 Task: Start in the project CometWorks the sprint 'Rushing Rapids', with a duration of 1 week. Start in the project CometWorks the sprint 'Rushing Rapids', with a duration of 3 weeks. Start in the project CometWorks the sprint 'Rushing Rapids', with a duration of 2 weeks
Action: Mouse moved to (174, 50)
Screenshot: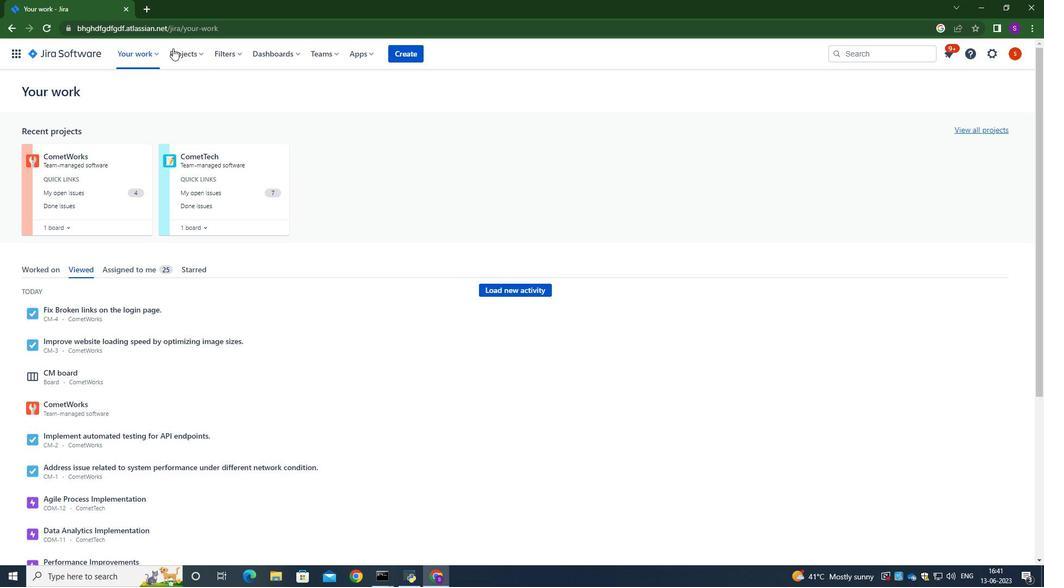 
Action: Mouse pressed left at (174, 50)
Screenshot: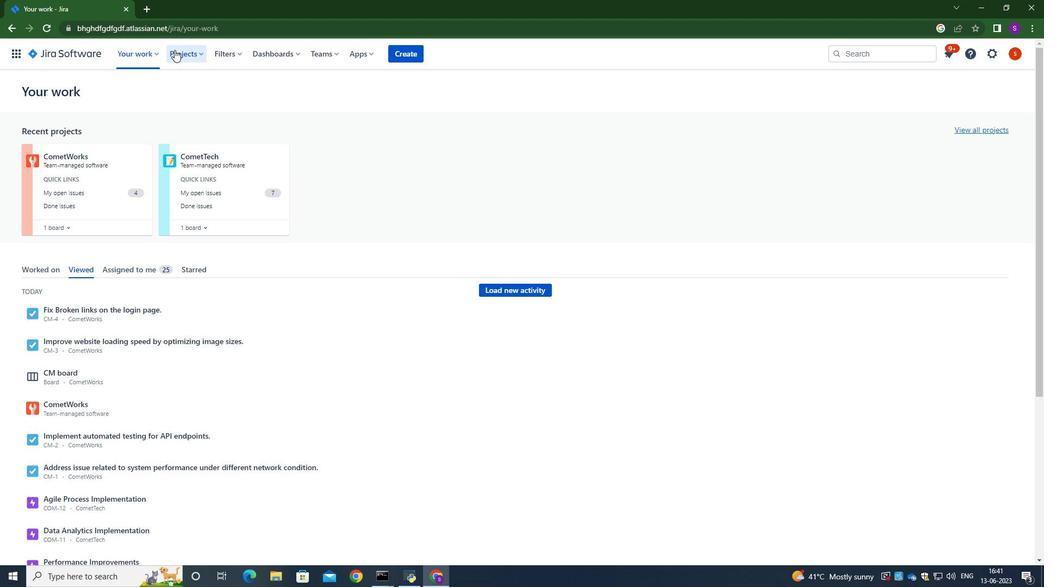 
Action: Mouse moved to (200, 96)
Screenshot: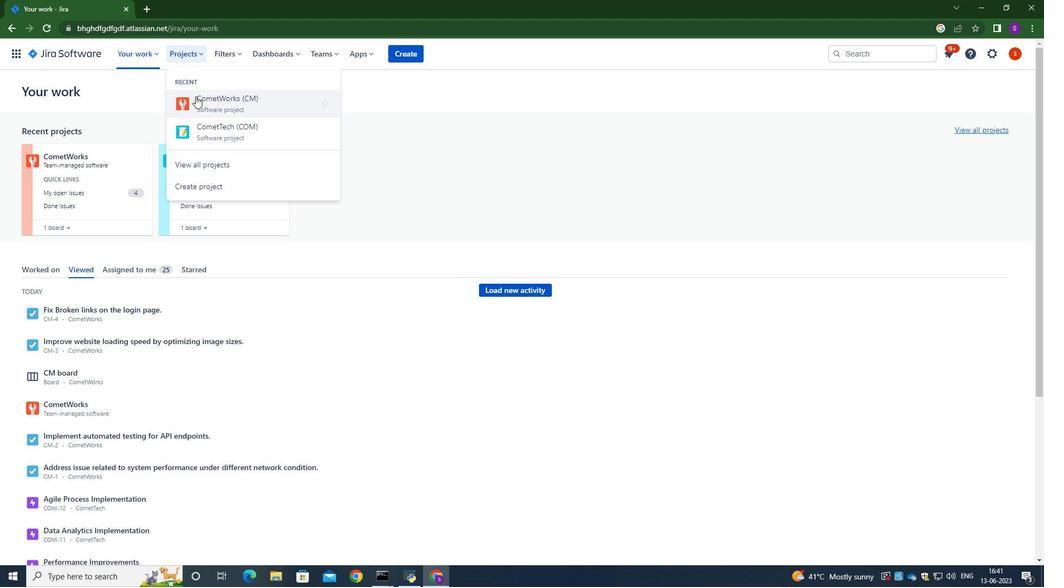 
Action: Mouse pressed left at (200, 96)
Screenshot: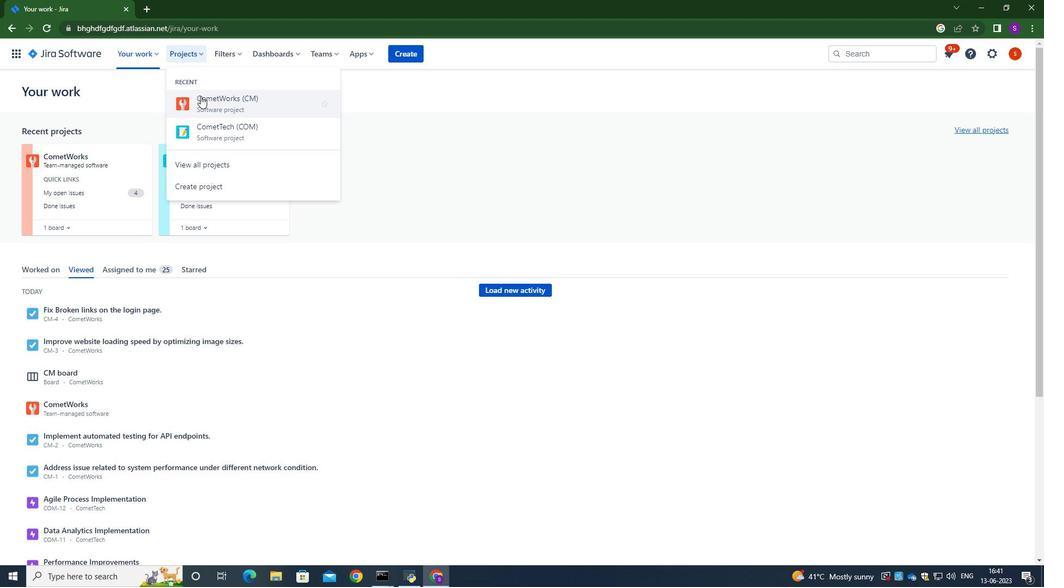 
Action: Mouse moved to (57, 169)
Screenshot: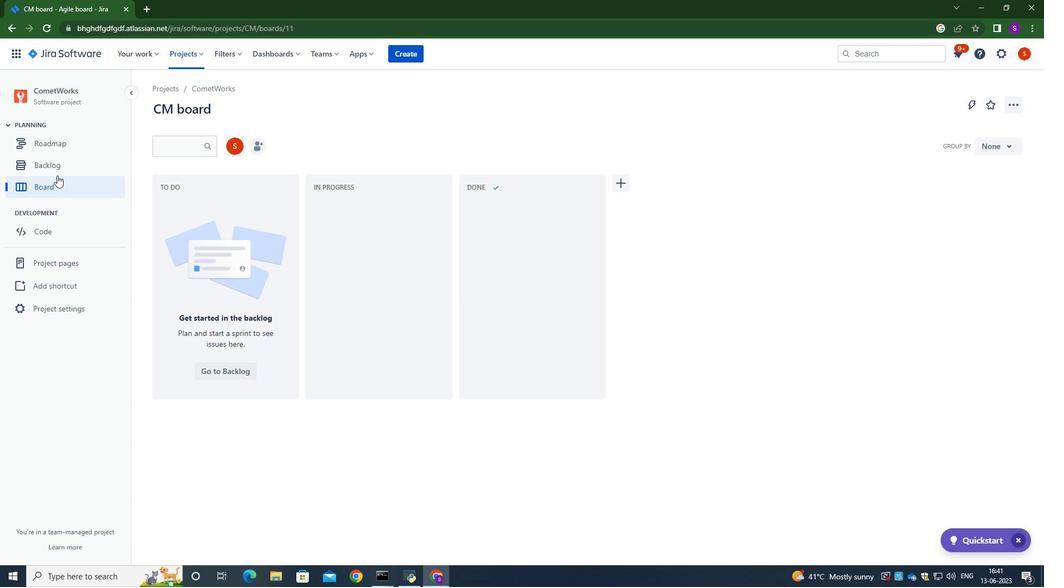 
Action: Mouse pressed left at (57, 169)
Screenshot: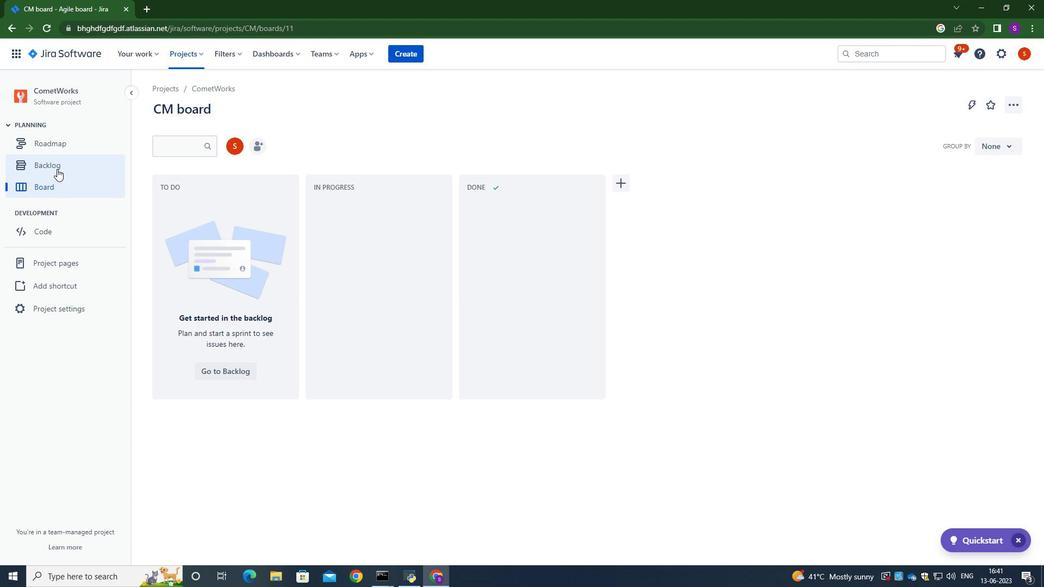
Action: Mouse moved to (419, 252)
Screenshot: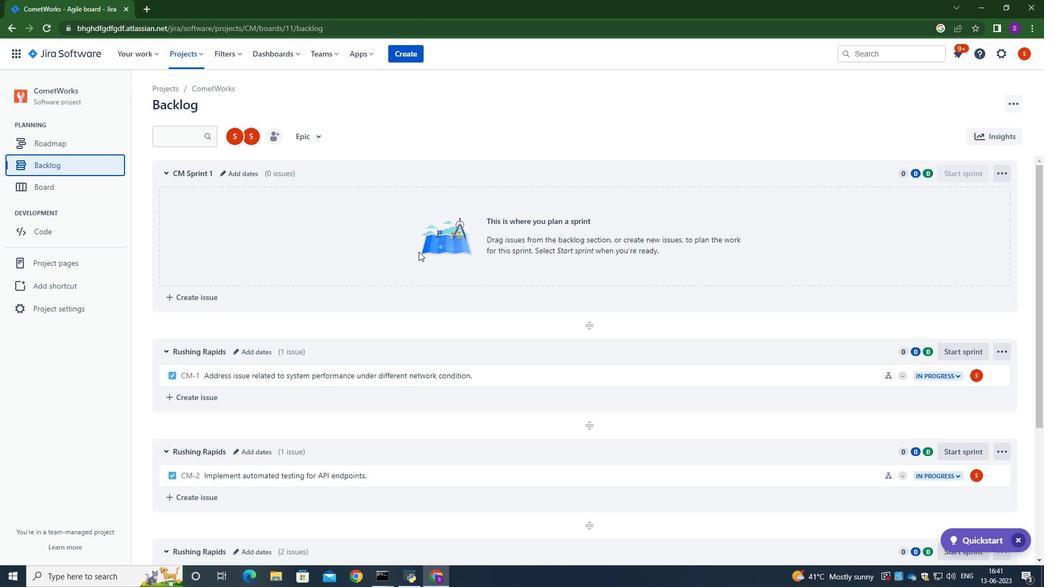 
Action: Mouse scrolled (419, 251) with delta (0, 0)
Screenshot: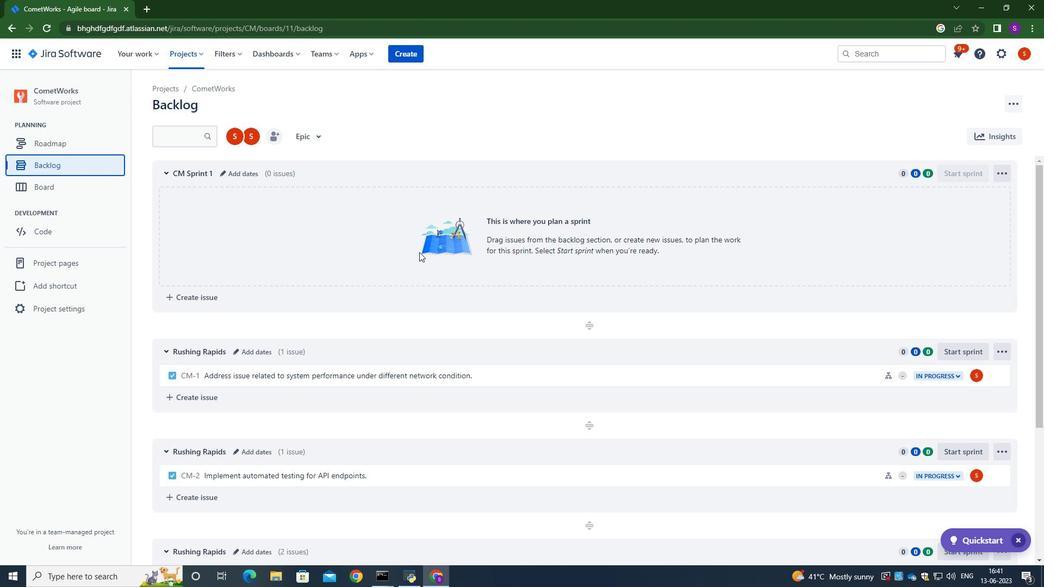 
Action: Mouse scrolled (419, 251) with delta (0, 0)
Screenshot: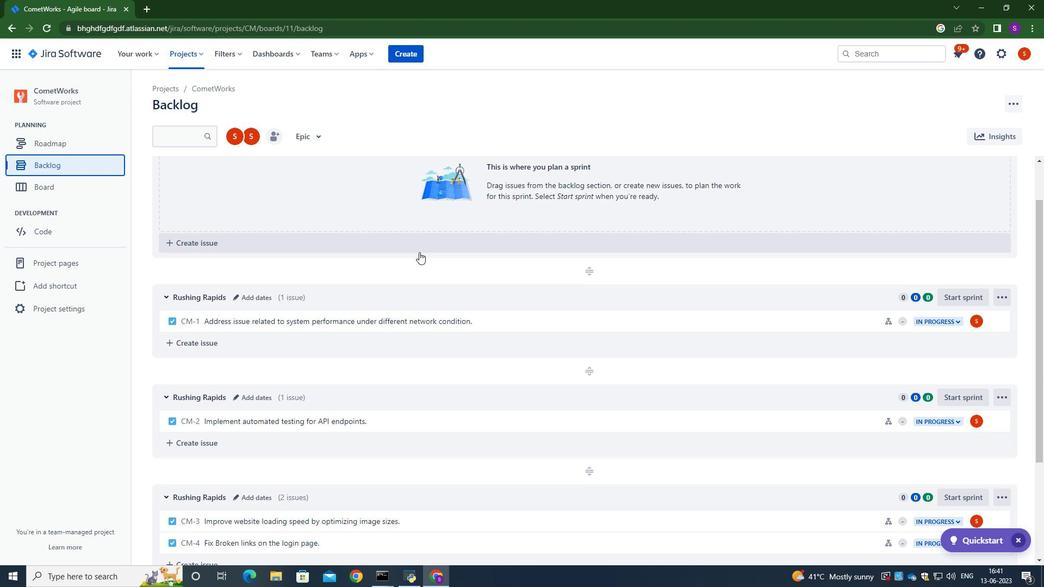 
Action: Mouse scrolled (419, 251) with delta (0, 0)
Screenshot: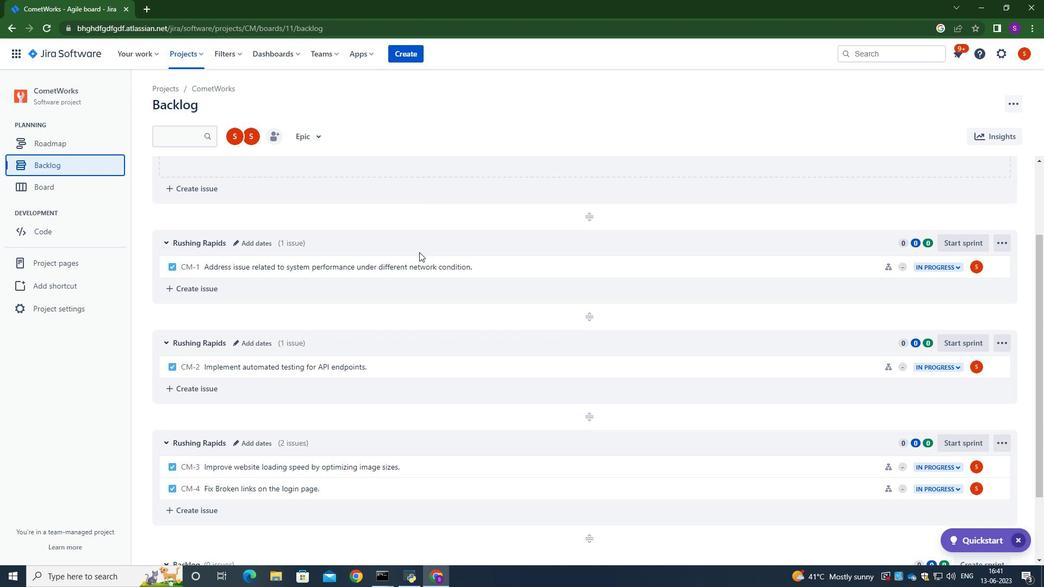 
Action: Mouse scrolled (419, 253) with delta (0, 0)
Screenshot: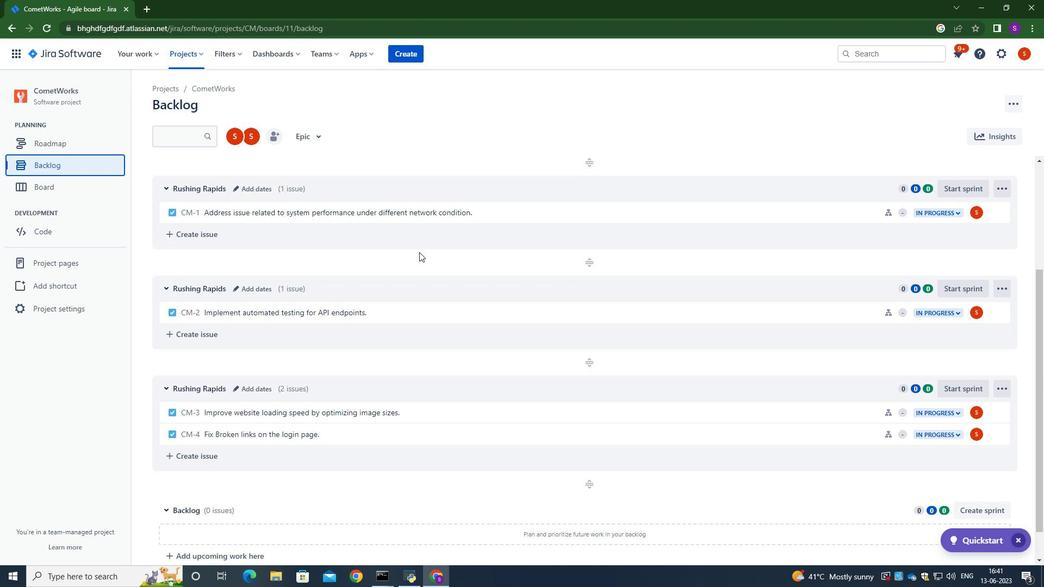 
Action: Mouse scrolled (419, 253) with delta (0, 0)
Screenshot: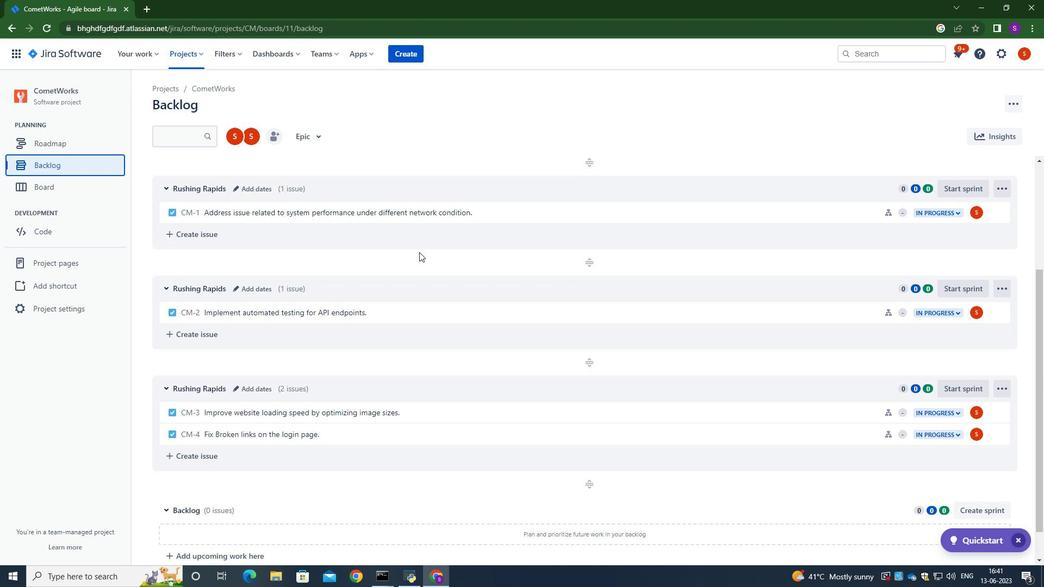 
Action: Mouse moved to (237, 296)
Screenshot: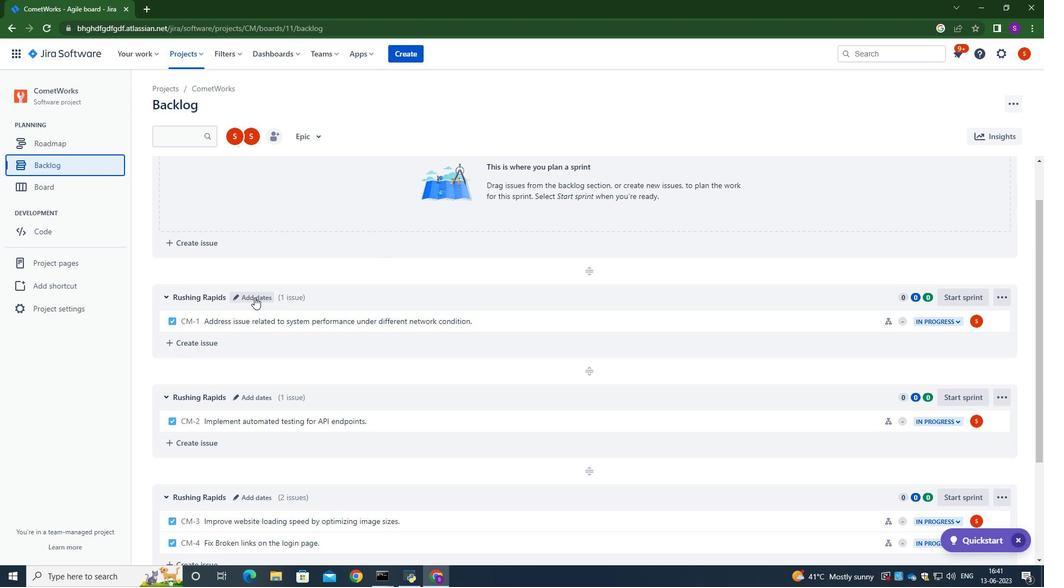 
Action: Mouse pressed left at (237, 296)
Screenshot: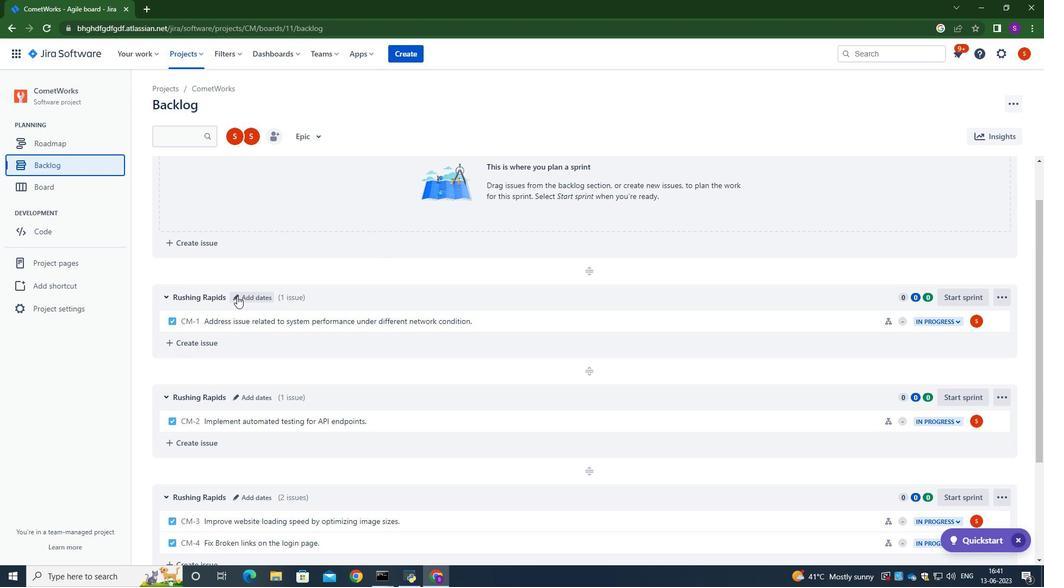 
Action: Mouse moved to (423, 169)
Screenshot: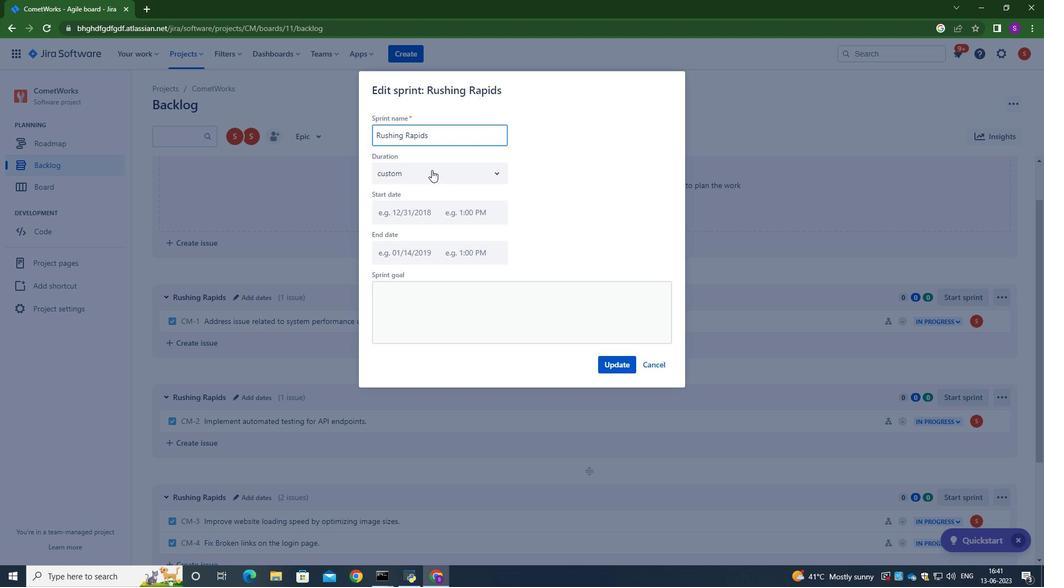 
Action: Mouse pressed left at (423, 169)
Screenshot: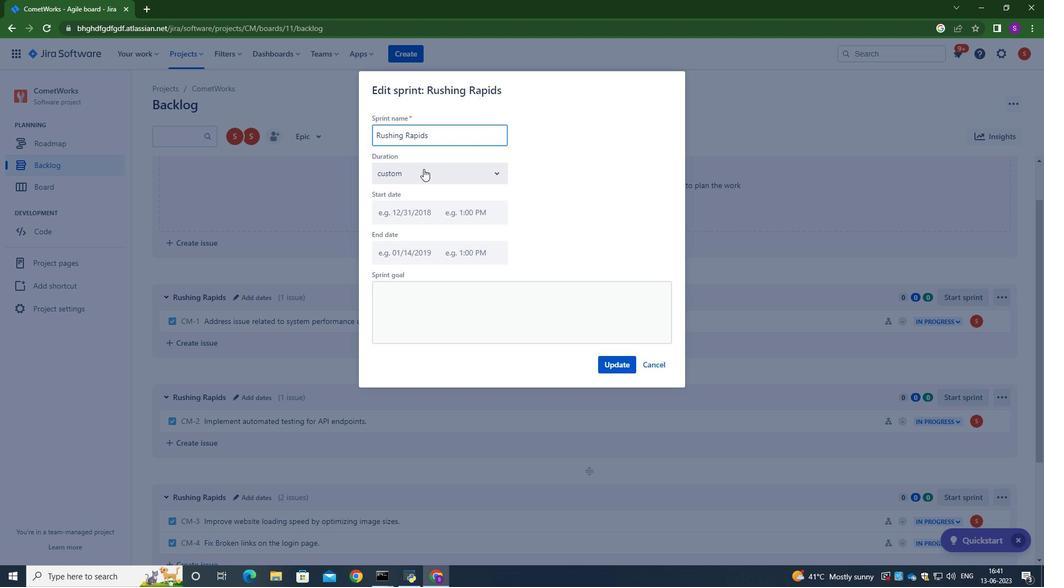
Action: Mouse moved to (393, 201)
Screenshot: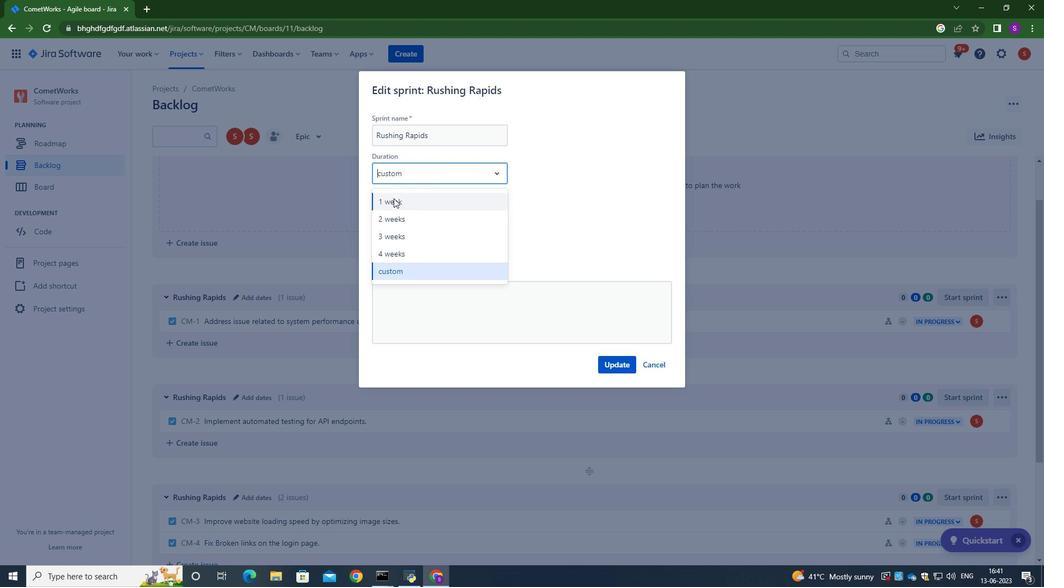 
Action: Mouse pressed left at (393, 201)
Screenshot: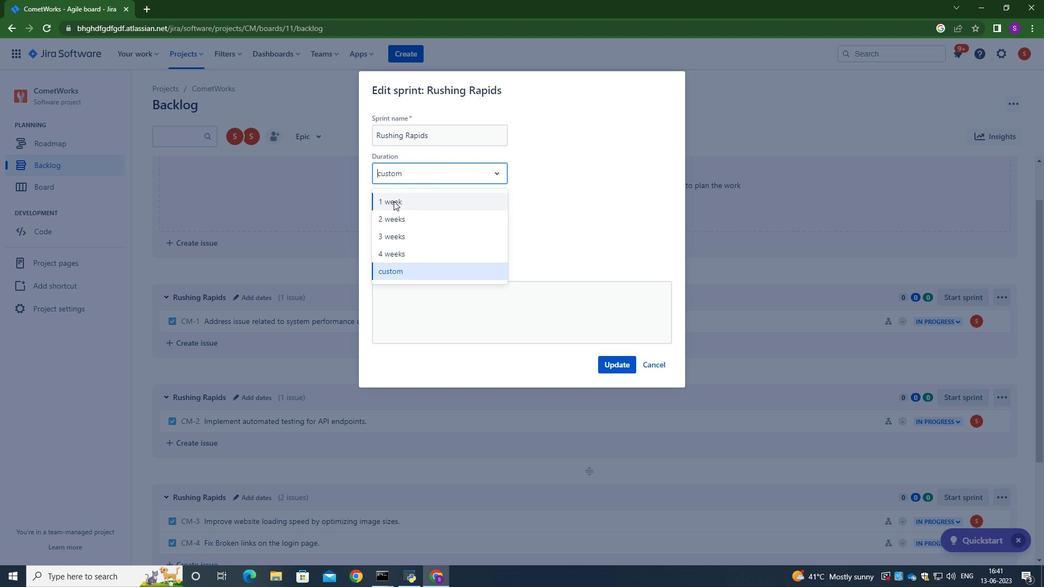 
Action: Mouse moved to (613, 364)
Screenshot: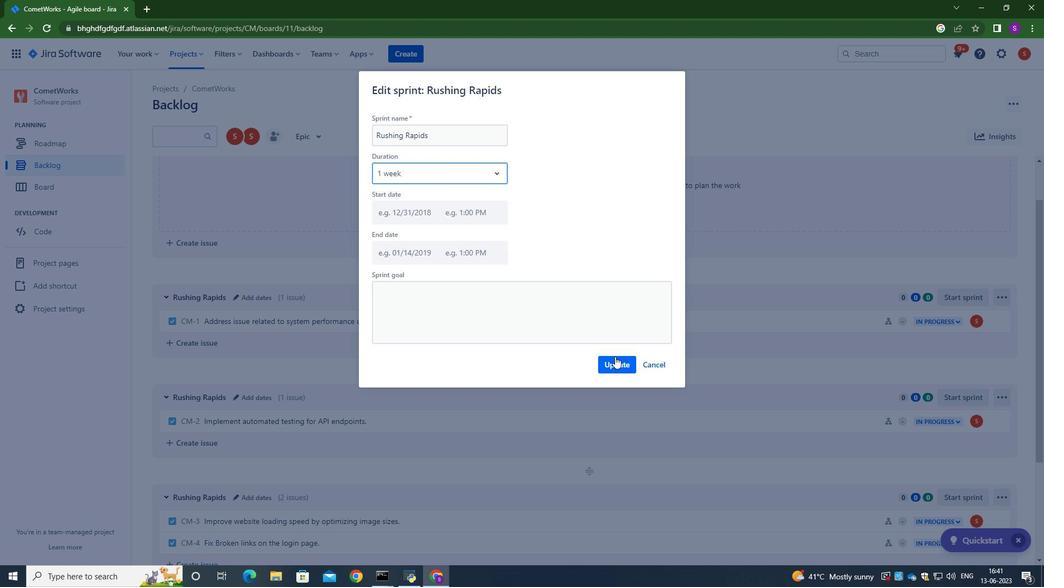 
Action: Mouse pressed left at (613, 364)
Screenshot: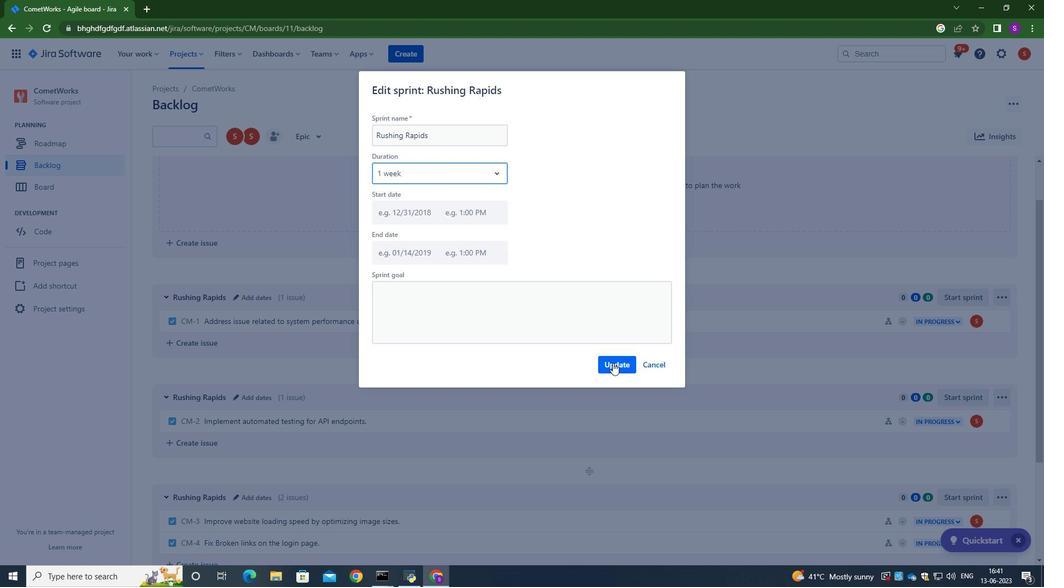 
Action: Mouse moved to (510, 251)
Screenshot: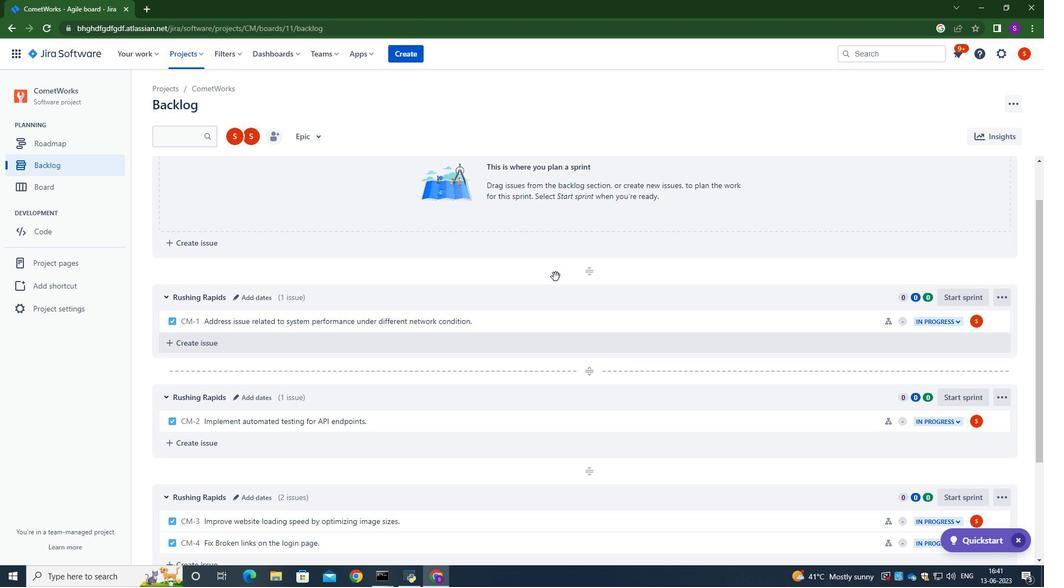 
Action: Mouse scrolled (510, 250) with delta (0, 0)
Screenshot: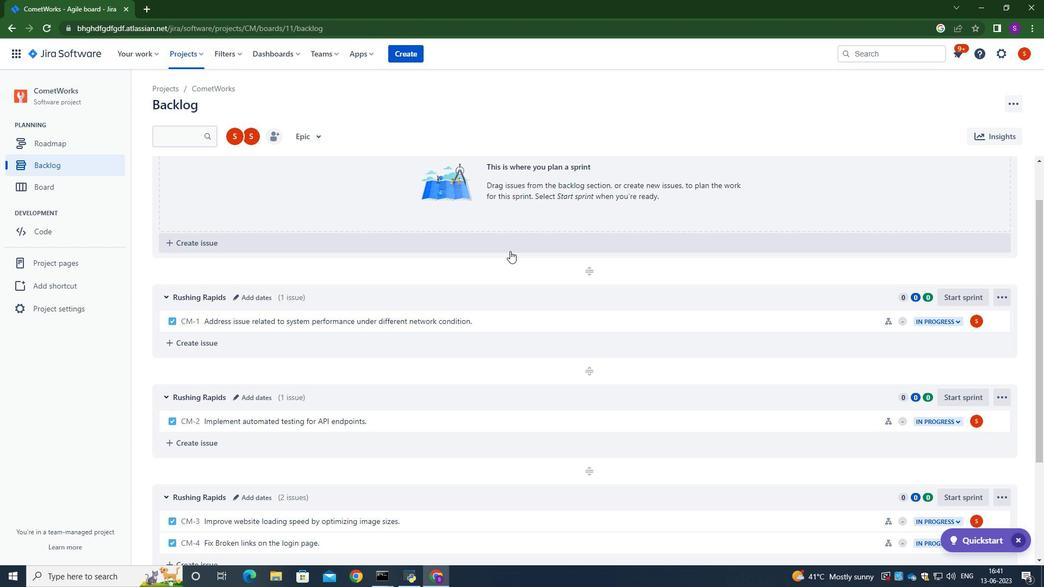
Action: Mouse scrolled (510, 250) with delta (0, 0)
Screenshot: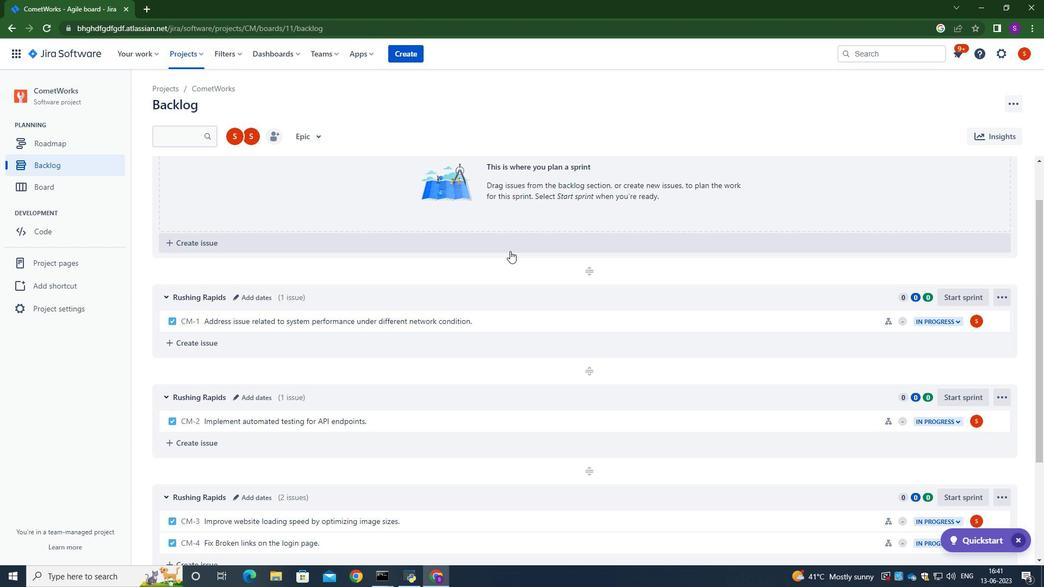 
Action: Mouse scrolled (510, 250) with delta (0, 0)
Screenshot: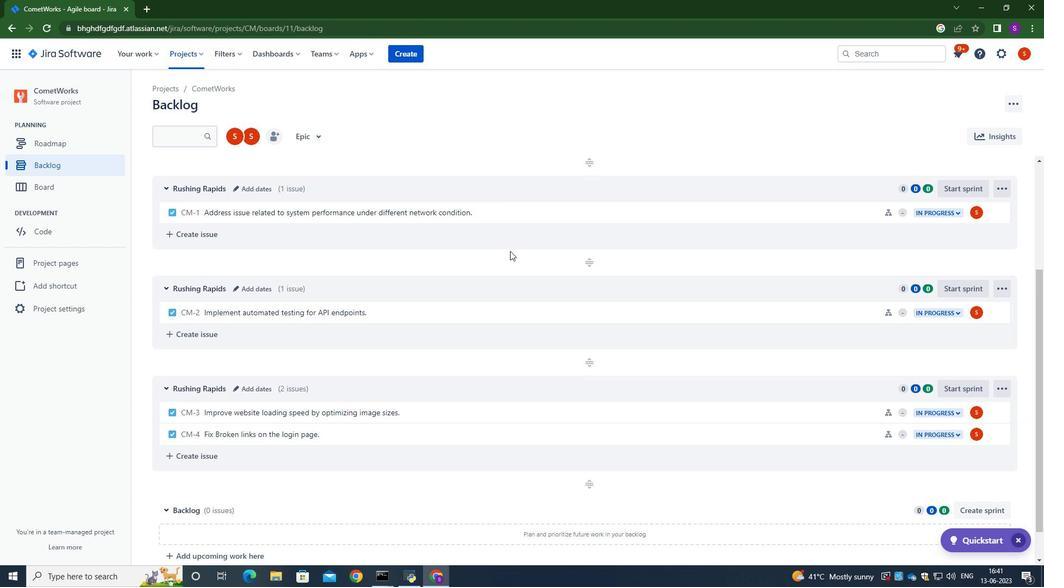 
Action: Mouse moved to (239, 252)
Screenshot: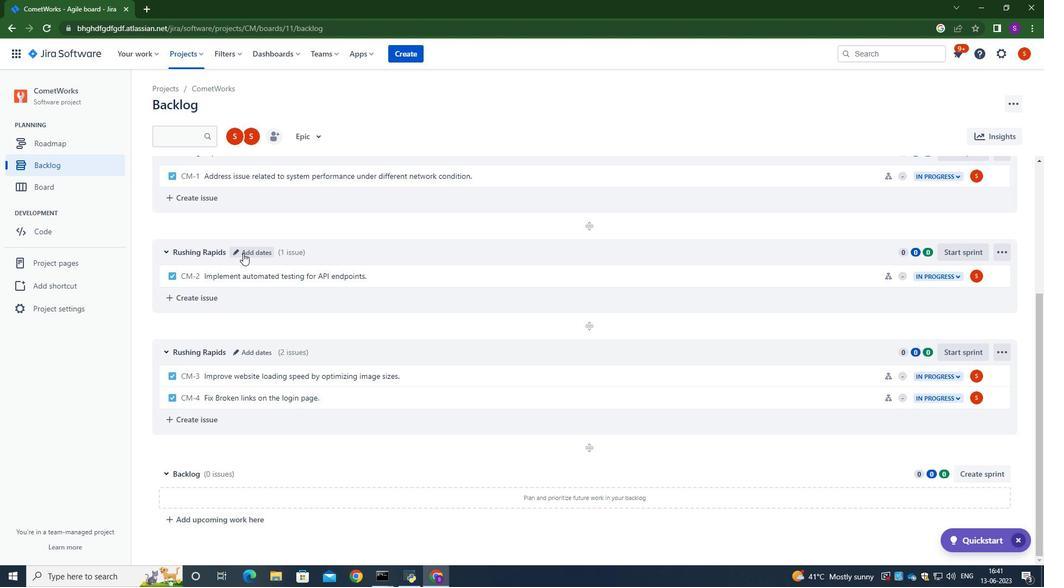 
Action: Mouse pressed left at (239, 252)
Screenshot: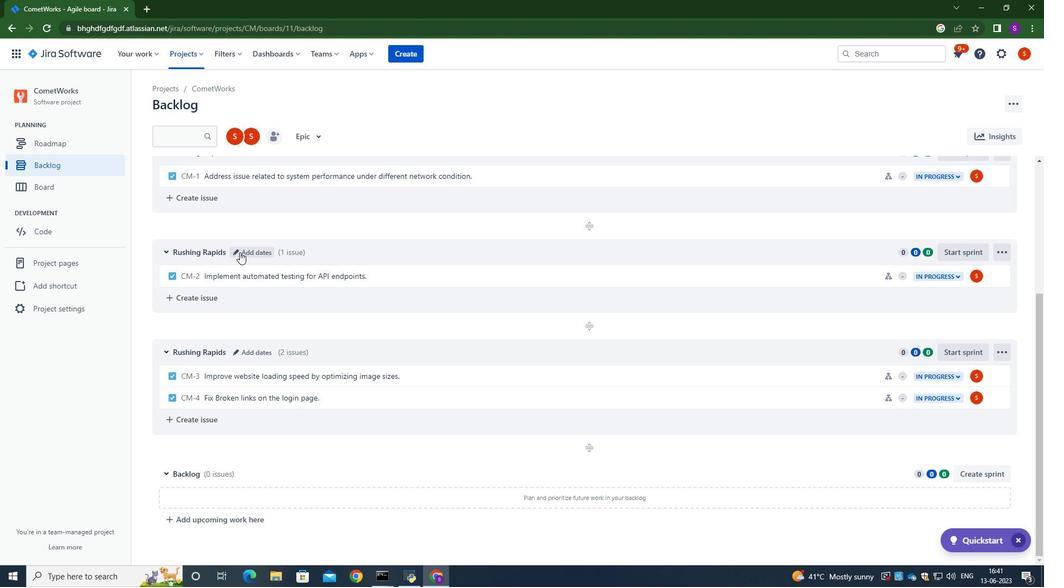 
Action: Mouse moved to (424, 174)
Screenshot: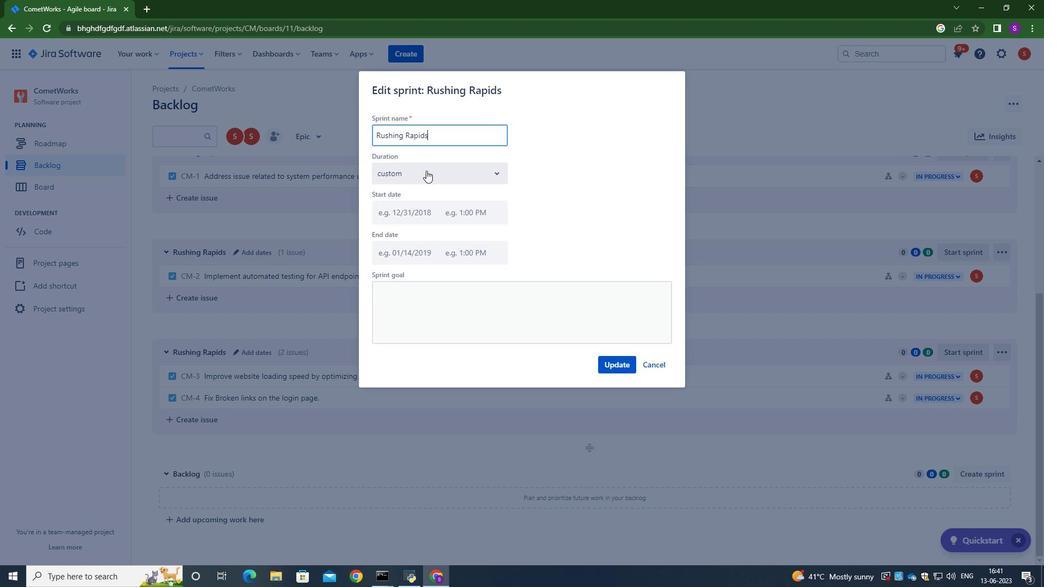 
Action: Mouse pressed left at (424, 174)
Screenshot: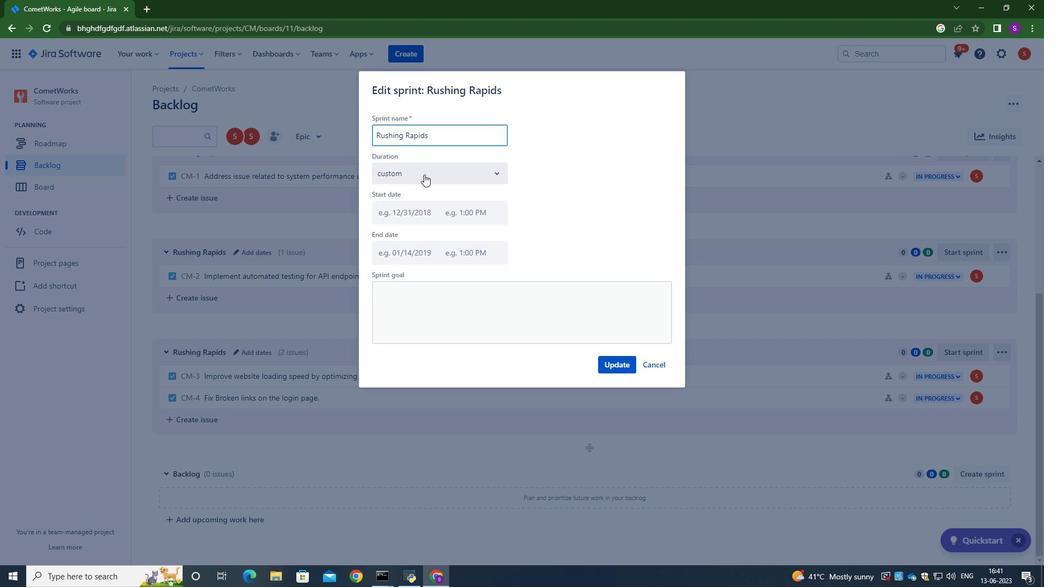 
Action: Mouse moved to (407, 235)
Screenshot: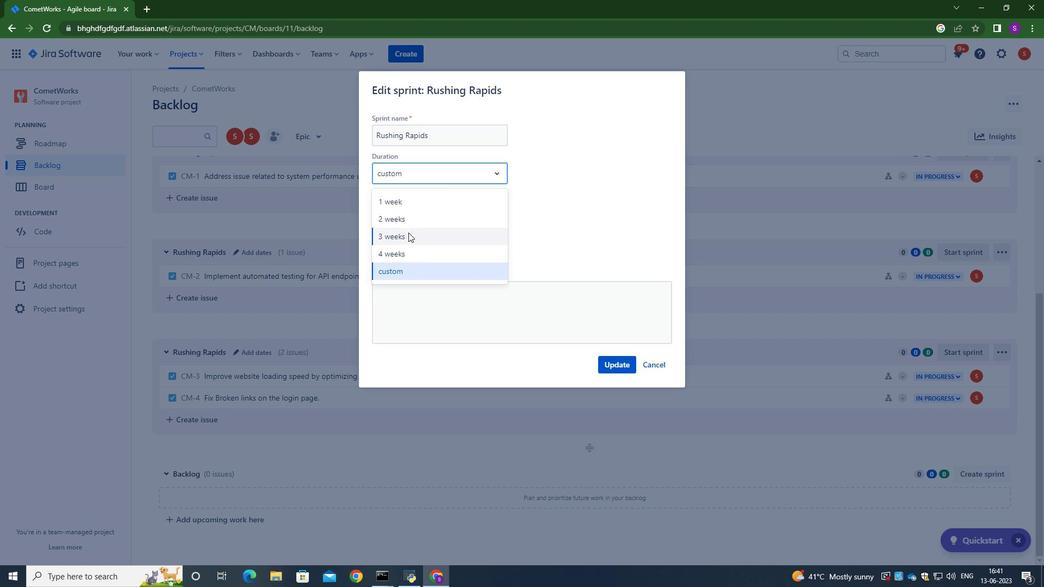 
Action: Mouse pressed left at (407, 235)
Screenshot: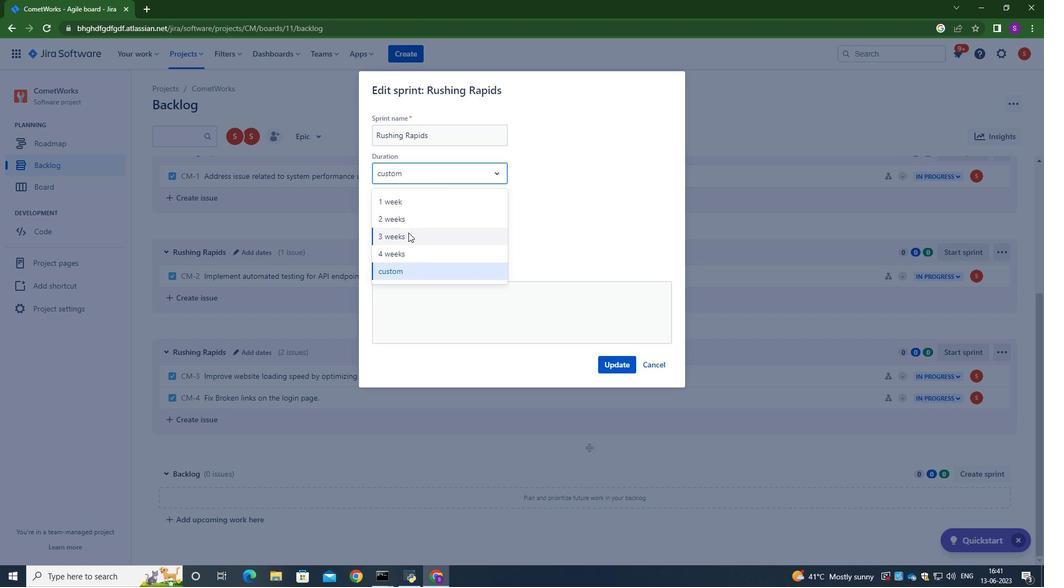 
Action: Mouse moved to (614, 361)
Screenshot: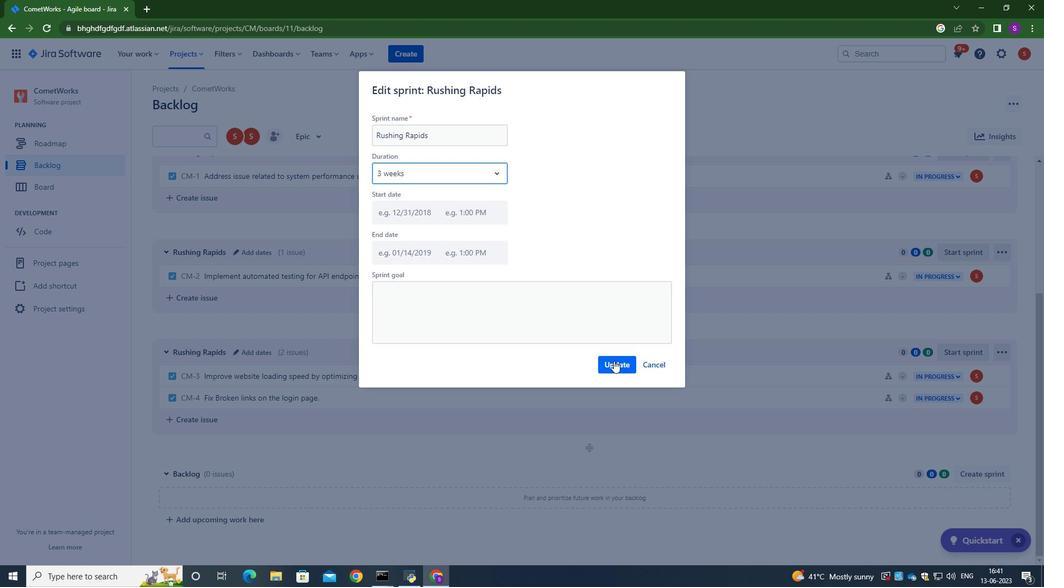
Action: Mouse pressed left at (614, 361)
Screenshot: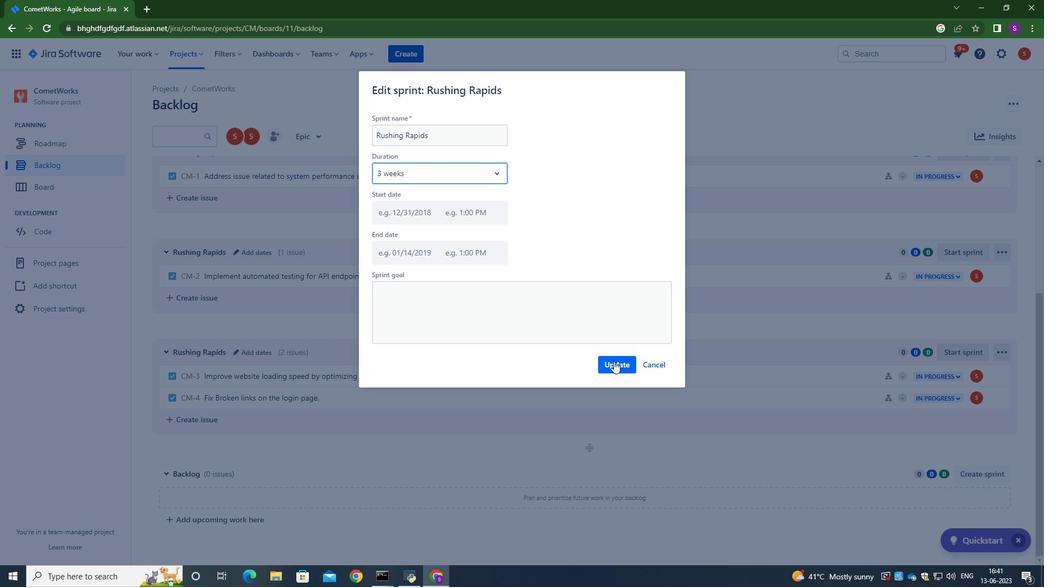 
Action: Mouse moved to (494, 251)
Screenshot: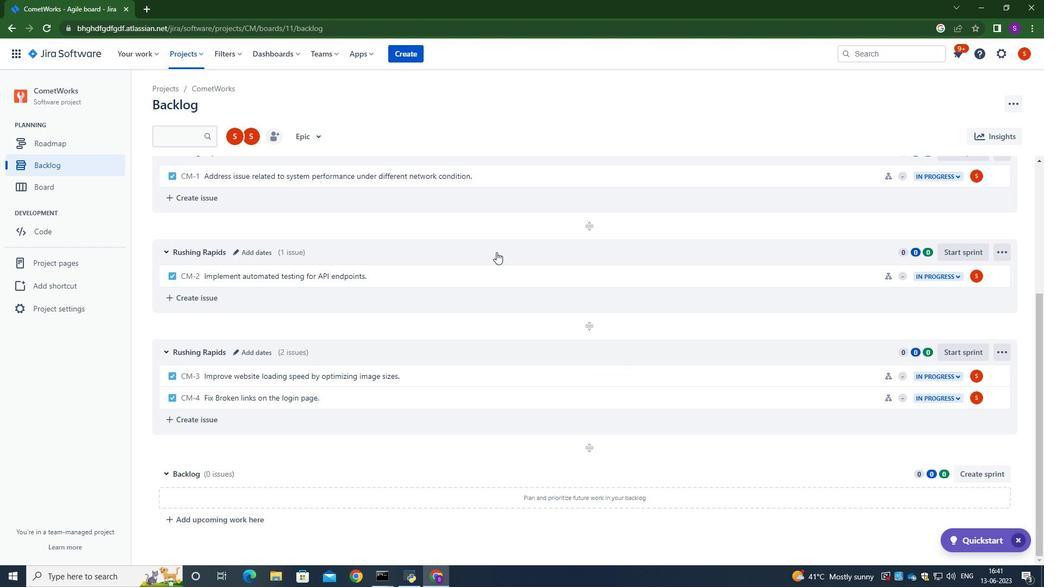 
Action: Mouse scrolled (494, 250) with delta (0, 0)
Screenshot: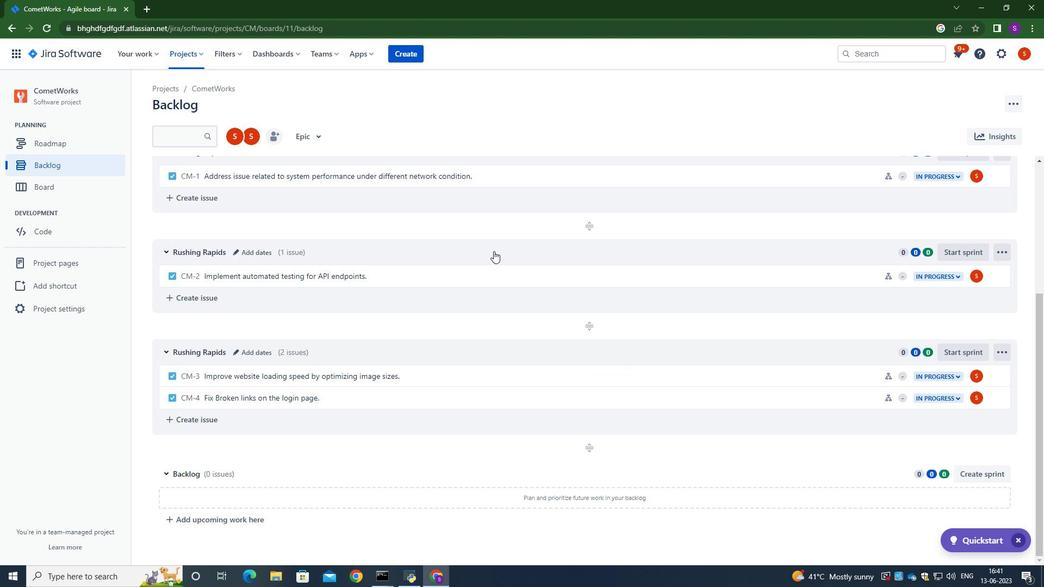 
Action: Mouse scrolled (494, 250) with delta (0, 0)
Screenshot: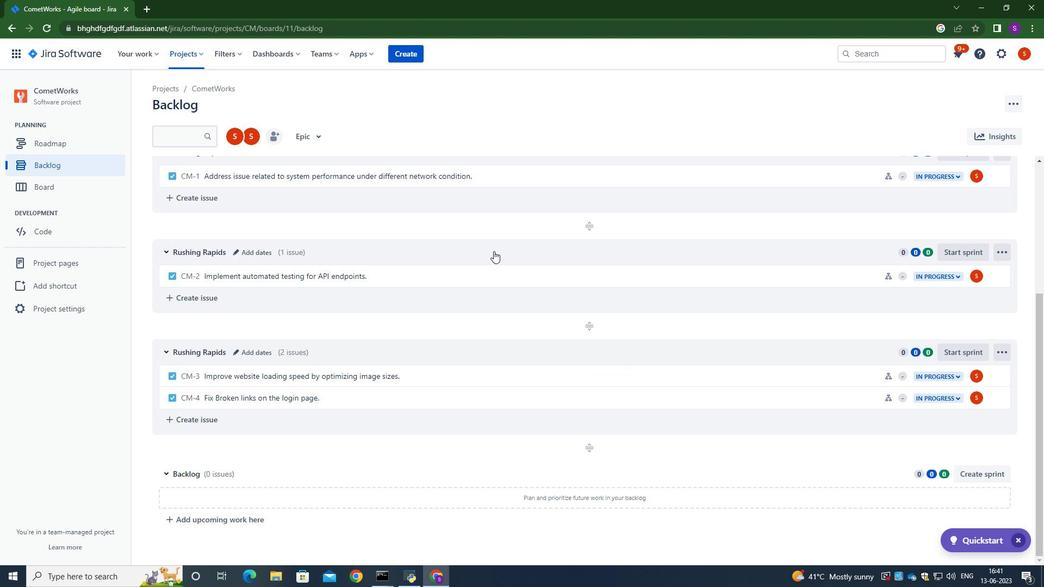 
Action: Mouse moved to (494, 251)
Screenshot: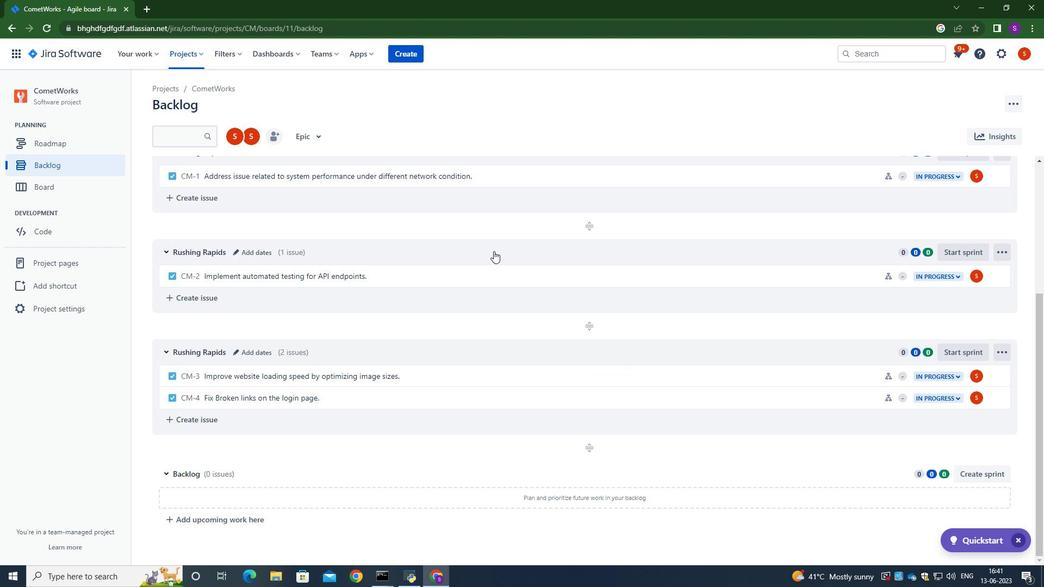 
Action: Mouse scrolled (494, 250) with delta (0, 0)
Screenshot: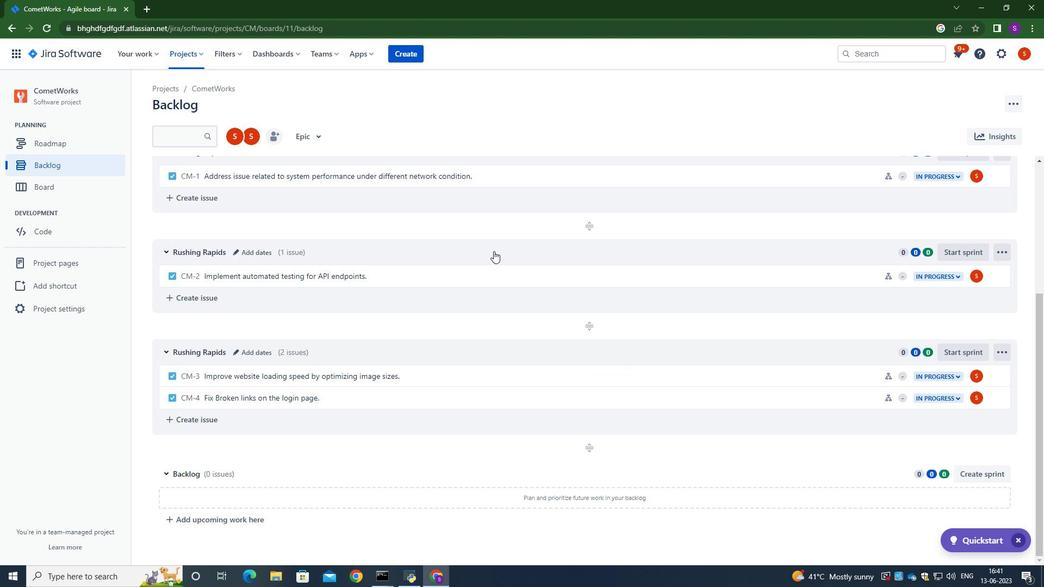 
Action: Mouse moved to (240, 350)
Screenshot: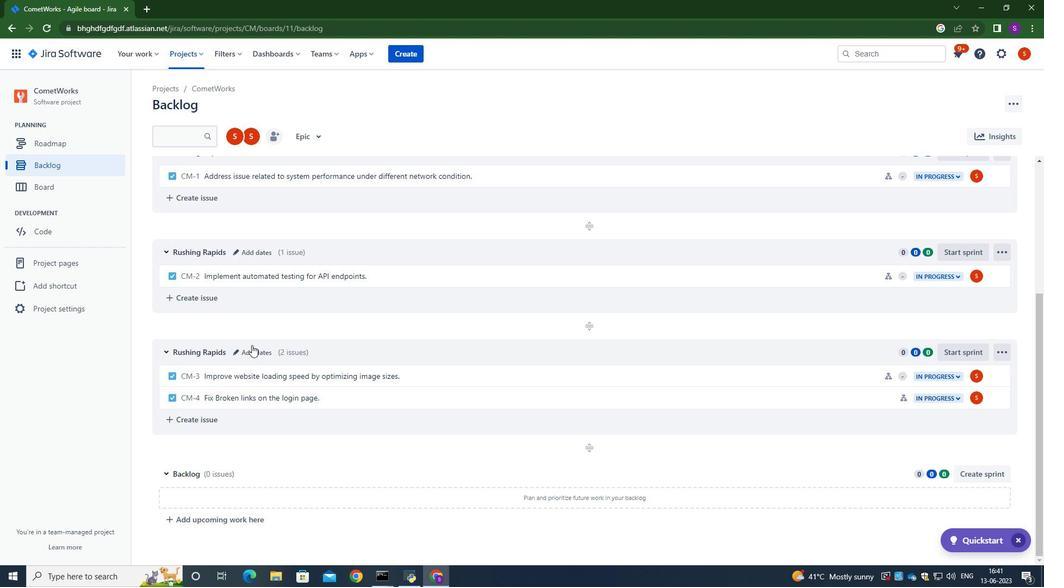
Action: Mouse pressed left at (240, 350)
Screenshot: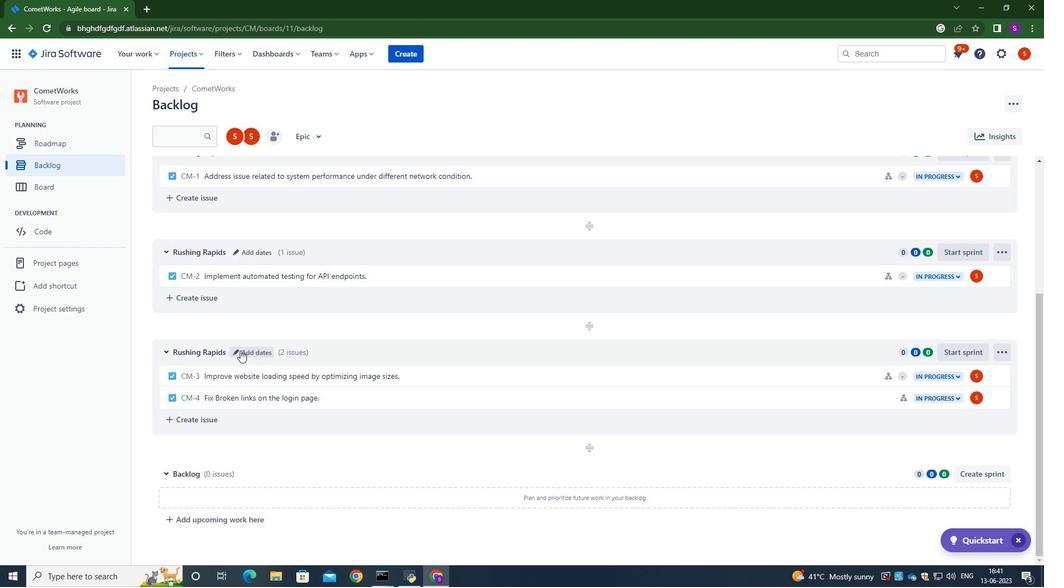 
Action: Mouse moved to (422, 171)
Screenshot: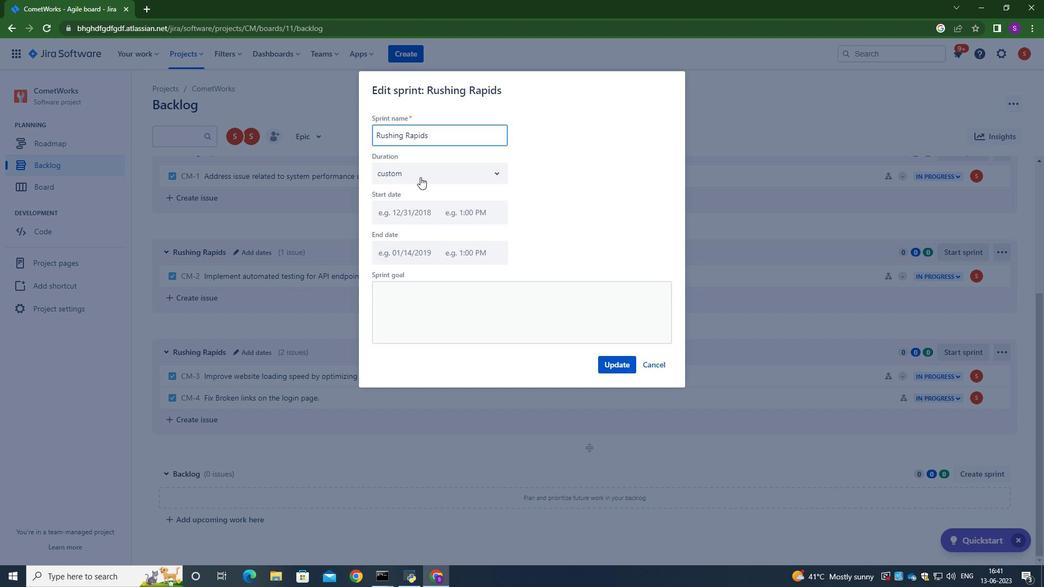 
Action: Mouse pressed left at (422, 171)
Screenshot: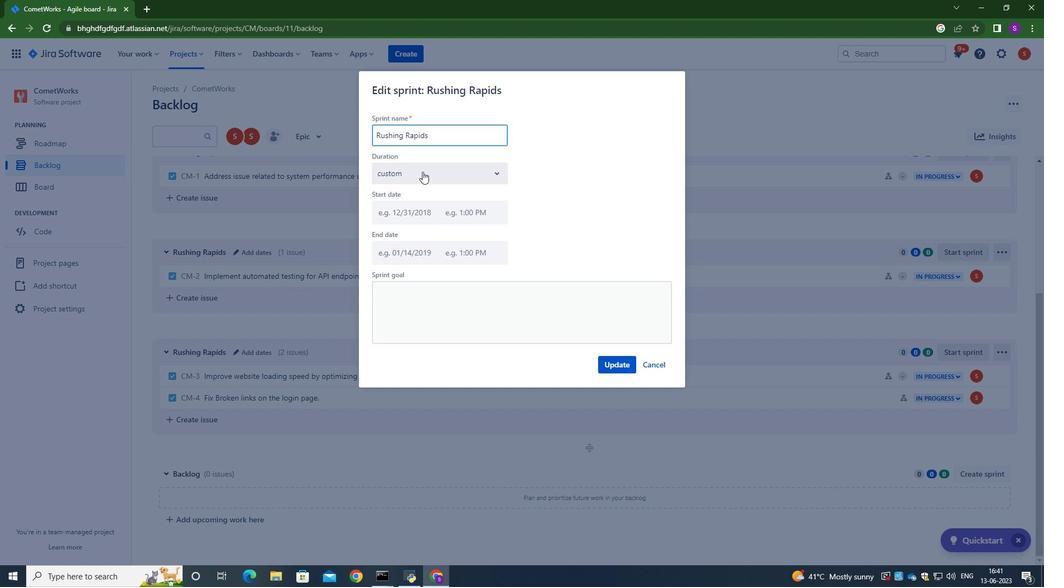 
Action: Mouse moved to (403, 222)
Screenshot: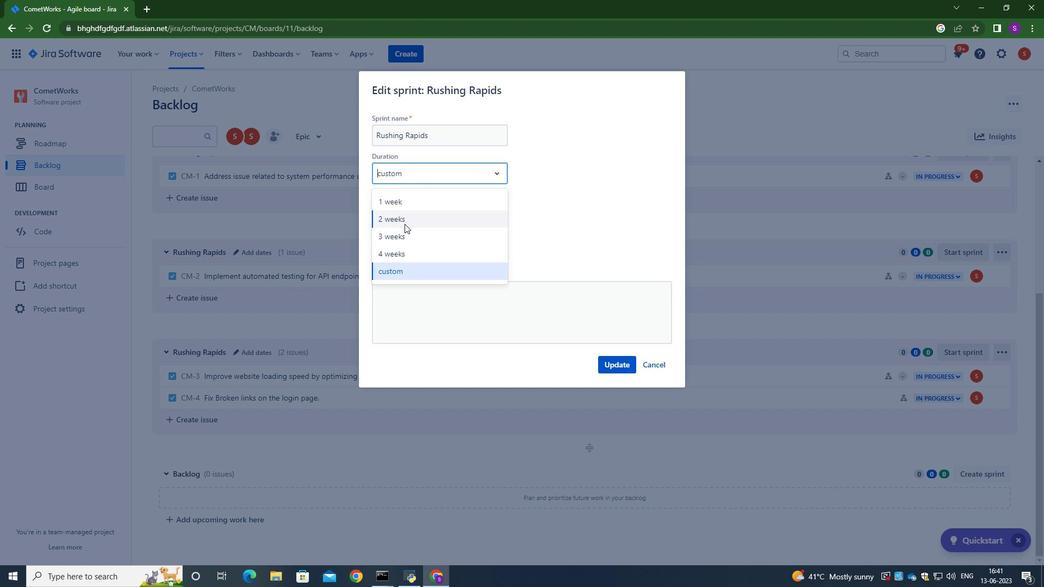 
Action: Mouse pressed left at (403, 222)
Screenshot: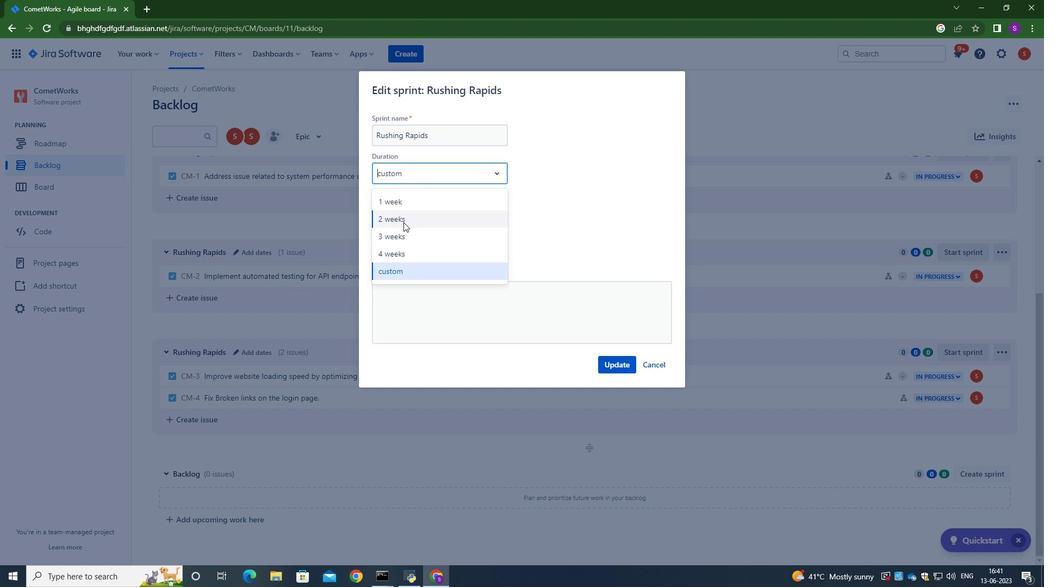 
Action: Mouse moved to (624, 361)
Screenshot: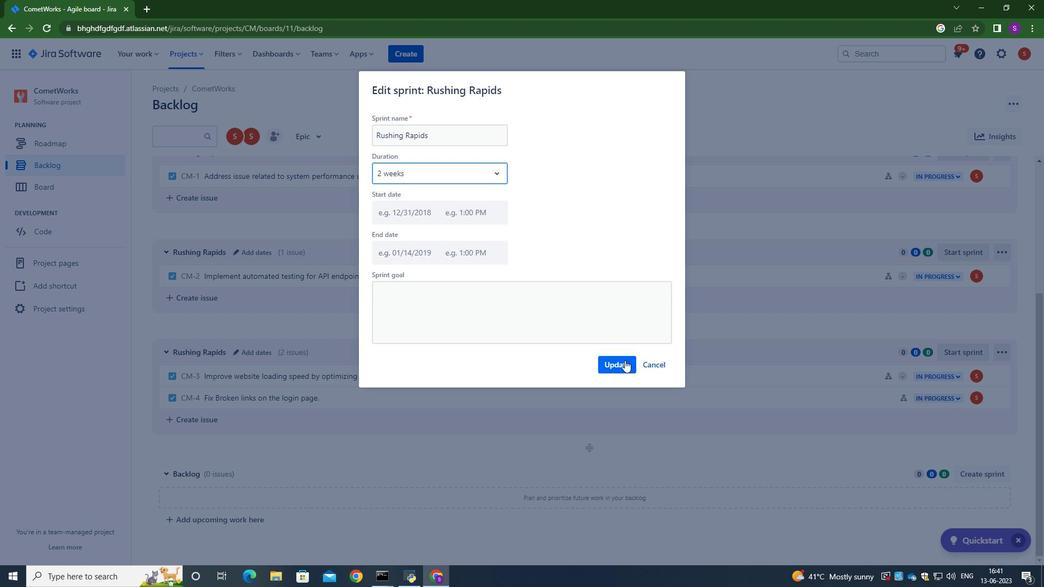 
Action: Mouse pressed left at (624, 361)
Screenshot: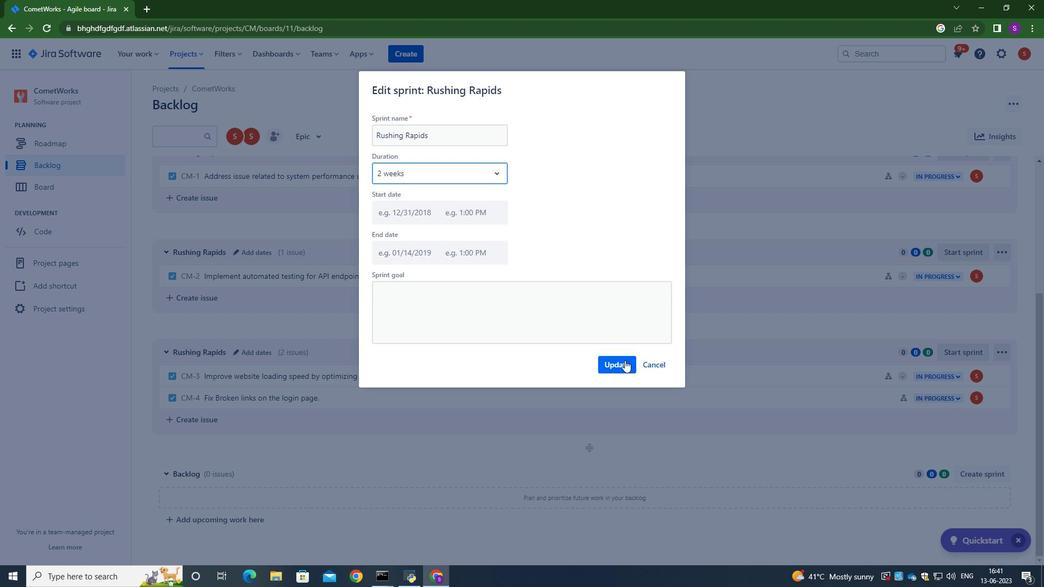 
Action: Mouse moved to (627, 353)
Screenshot: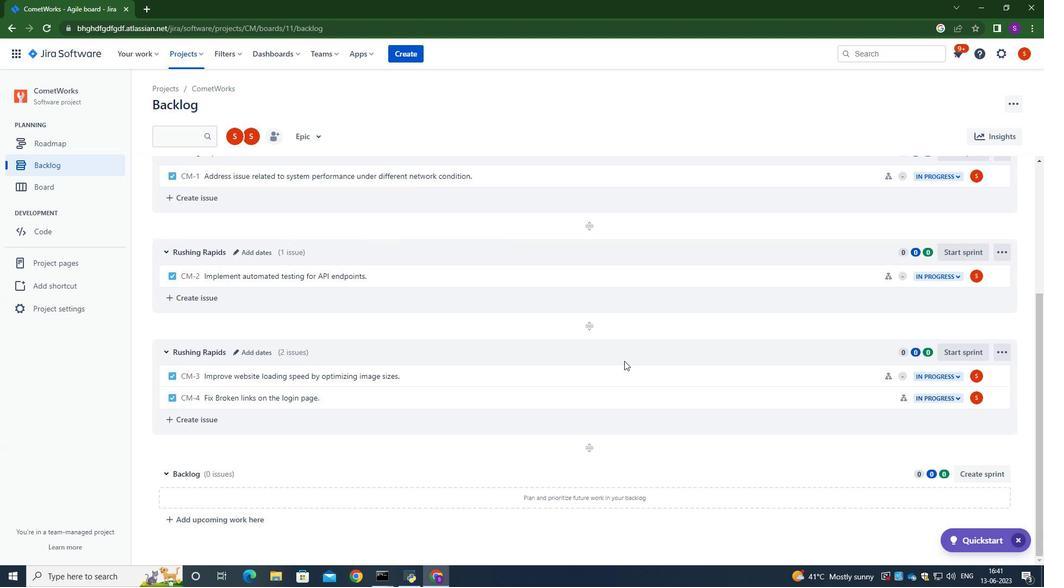 
